 Task: For heading Arial black with underline.  font size for heading18,  'Change the font style of data to'Calibri.  and font size to 9,  Change the alignment of both headline & data to Align center.  In the sheet  analysisSalesGrowth
Action: Mouse moved to (170, 164)
Screenshot: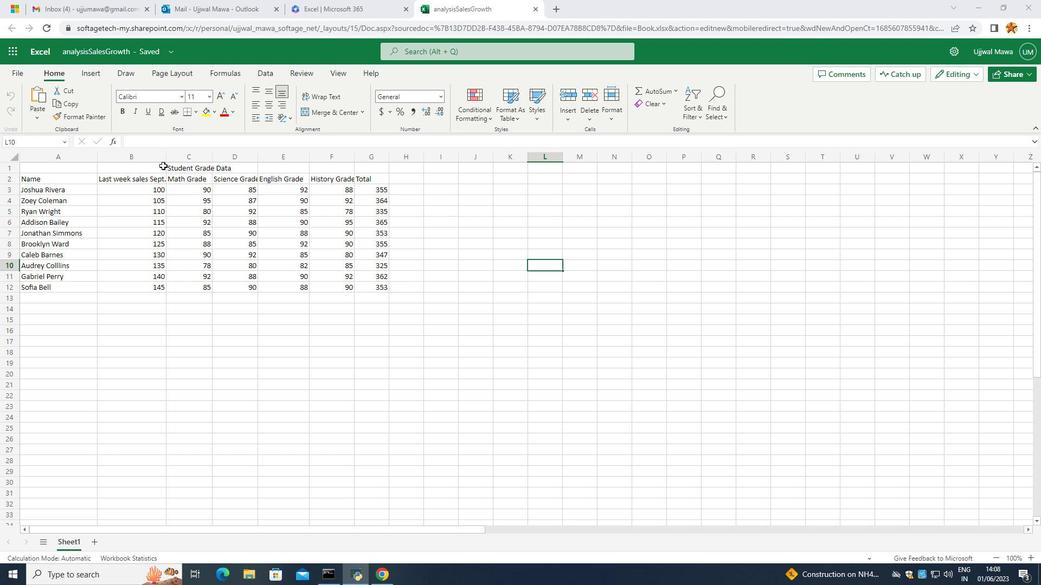 
Action: Mouse pressed left at (170, 164)
Screenshot: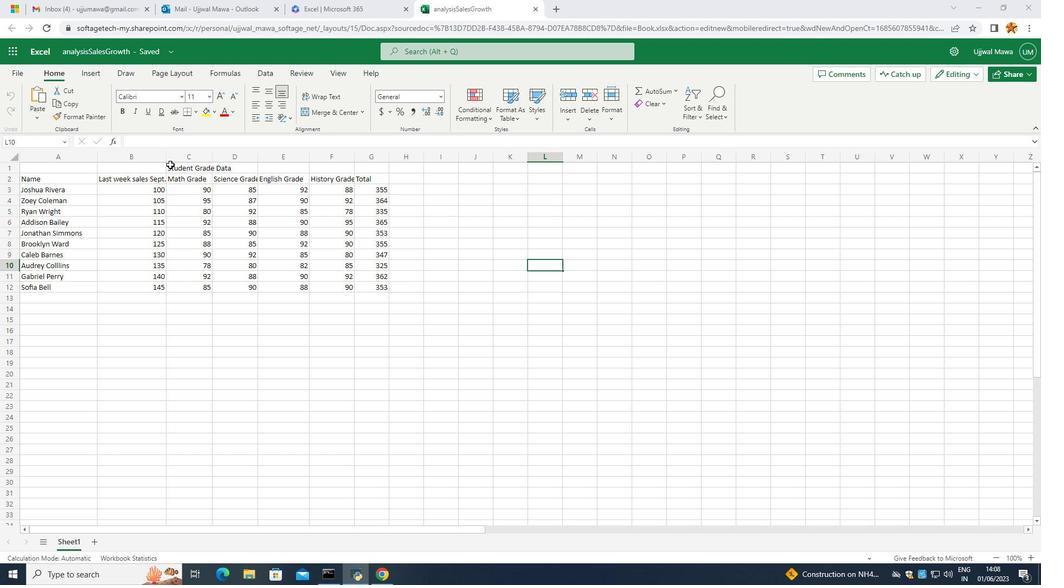 
Action: Mouse moved to (184, 92)
Screenshot: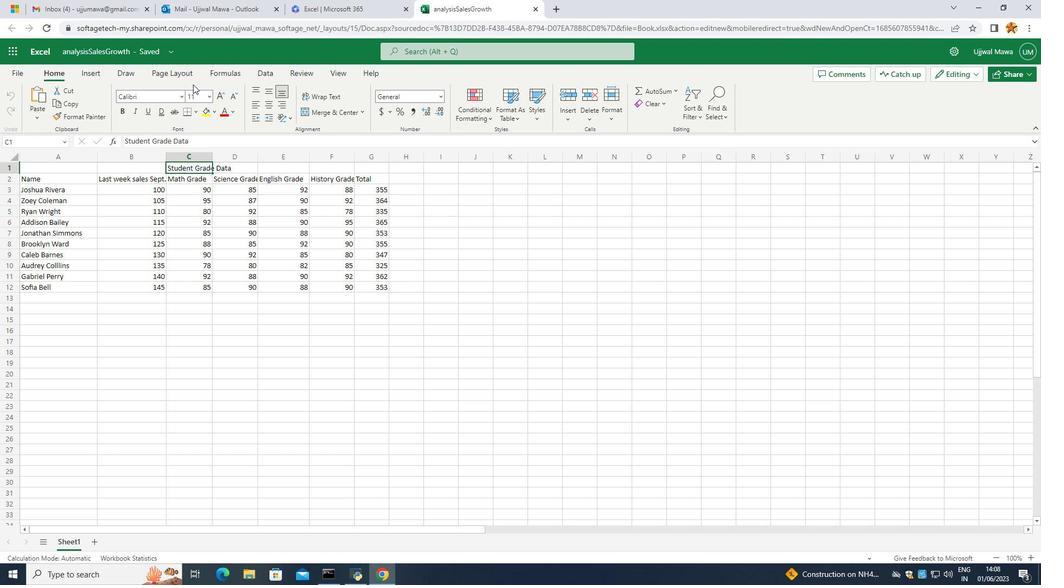 
Action: Mouse pressed left at (184, 92)
Screenshot: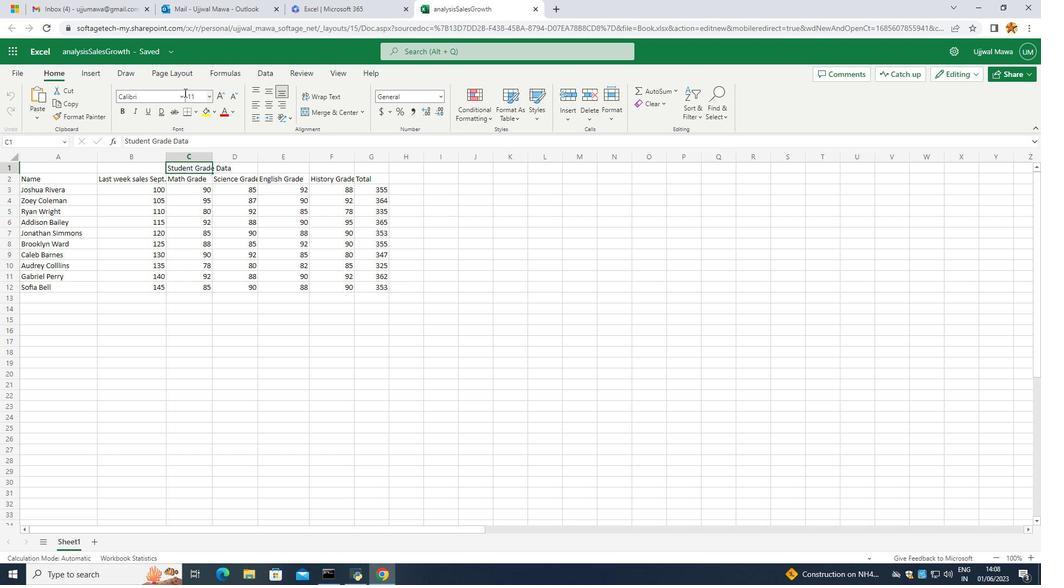 
Action: Mouse moved to (181, 94)
Screenshot: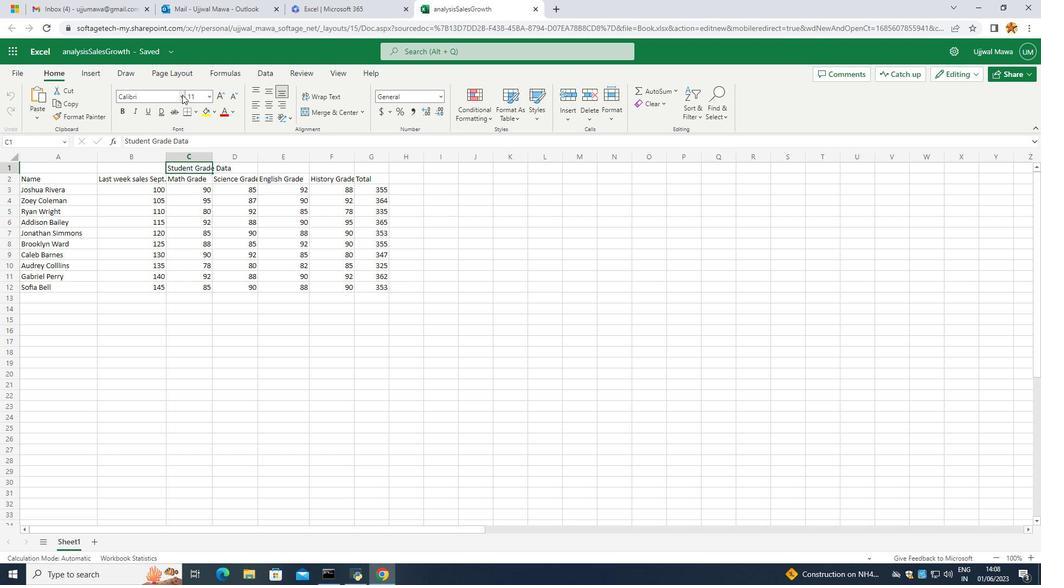 
Action: Mouse pressed left at (181, 94)
Screenshot: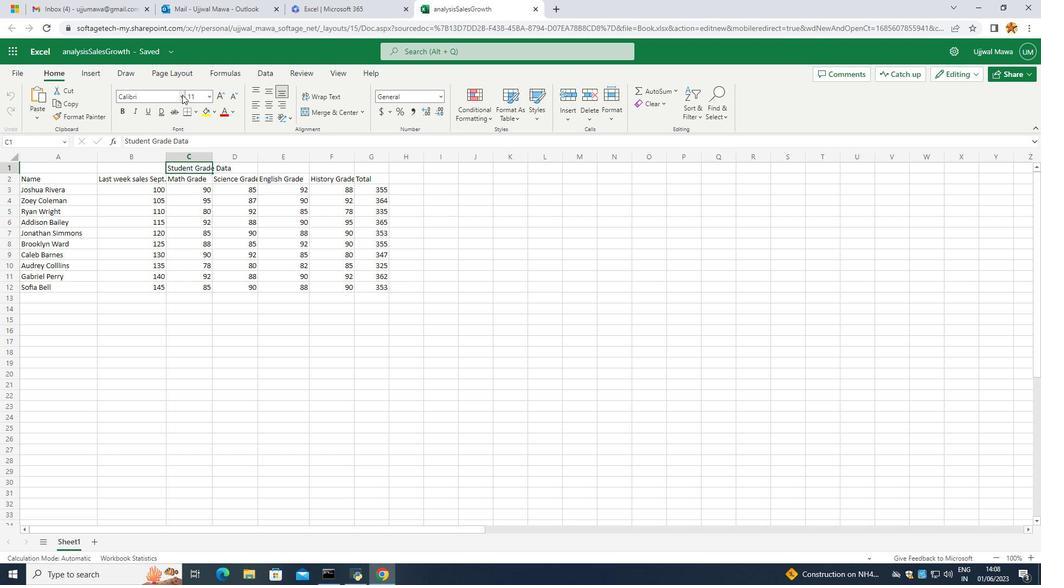 
Action: Mouse moved to (128, 123)
Screenshot: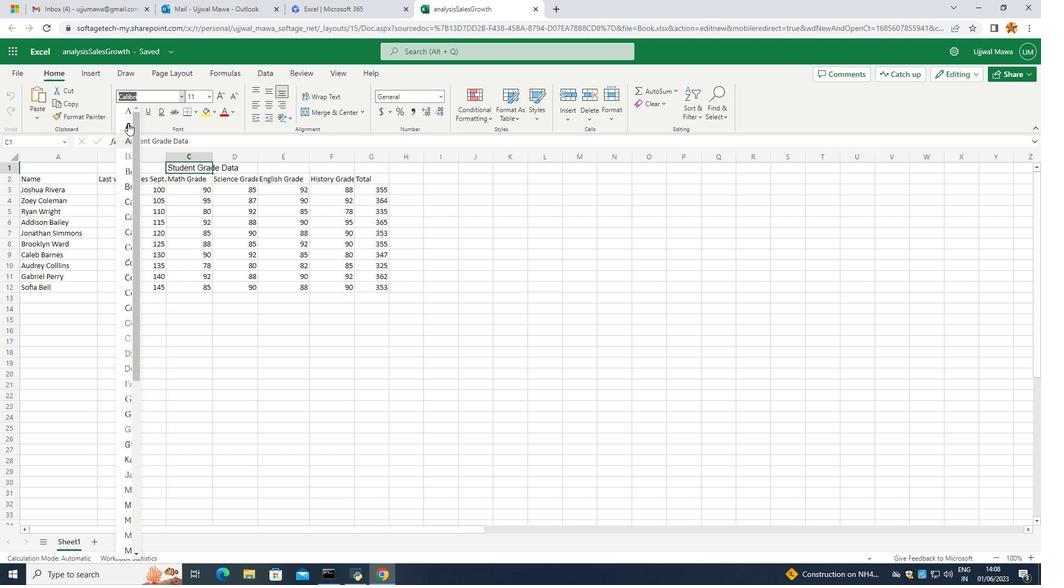 
Action: Mouse pressed left at (128, 123)
Screenshot: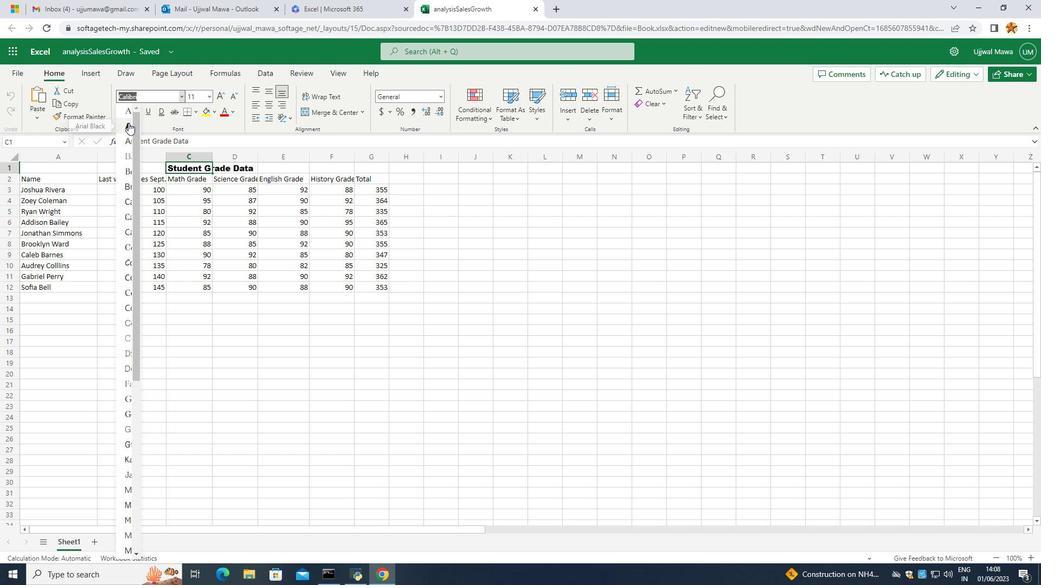
Action: Mouse moved to (138, 110)
Screenshot: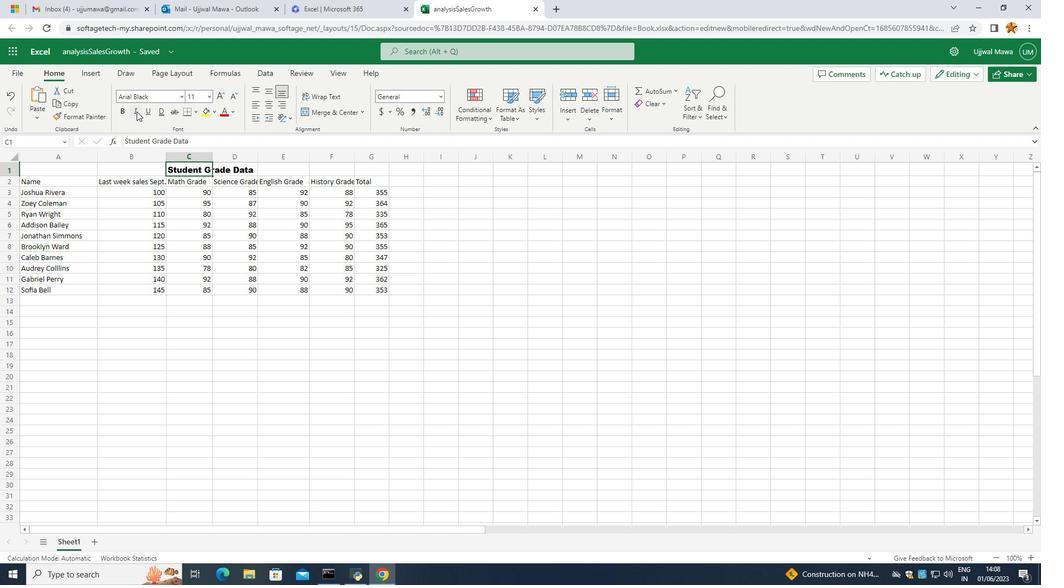 
Action: Mouse pressed left at (138, 110)
Screenshot: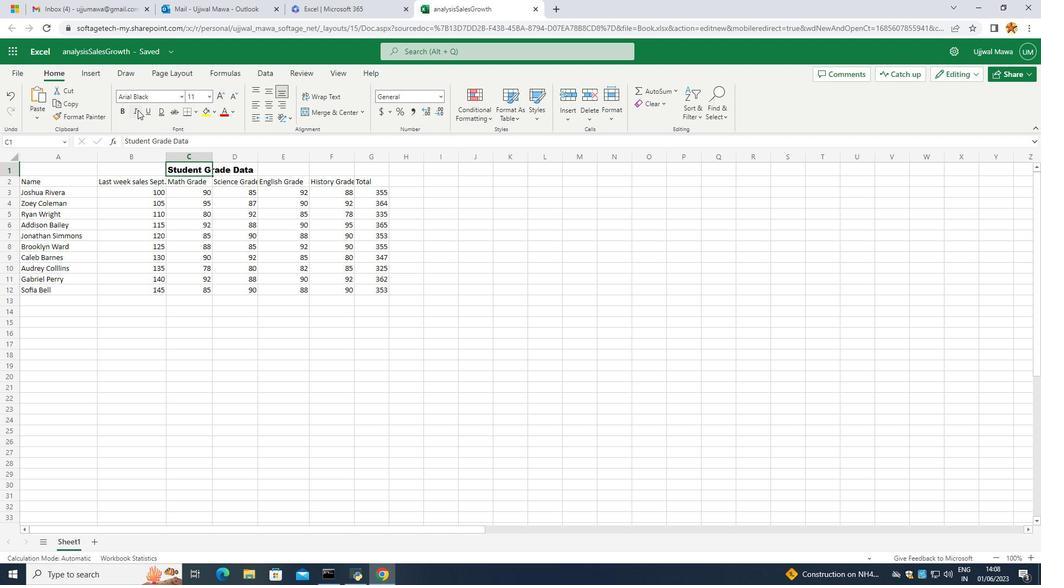 
Action: Mouse moved to (143, 108)
Screenshot: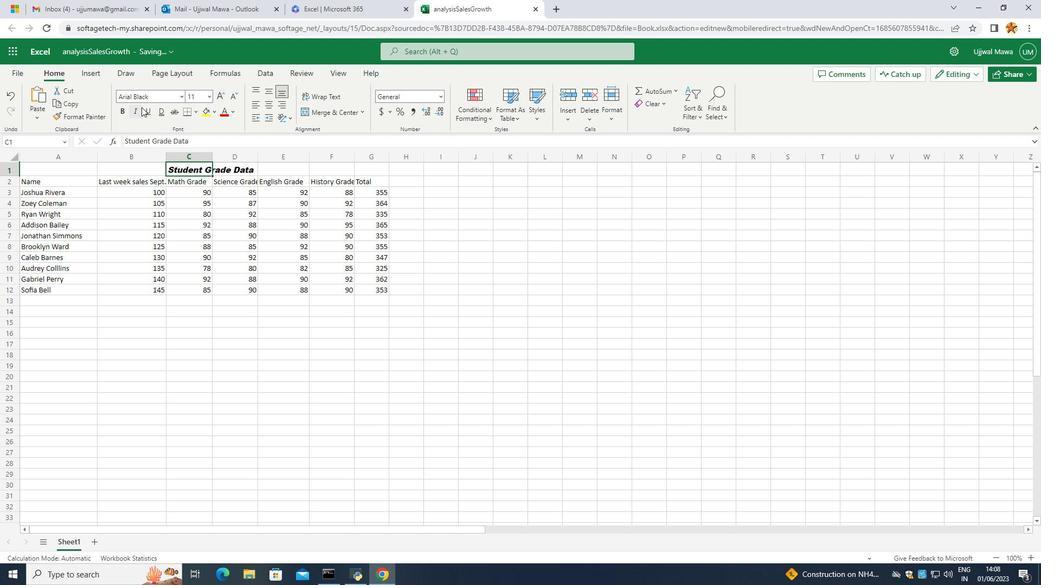 
Action: Mouse pressed left at (143, 108)
Screenshot: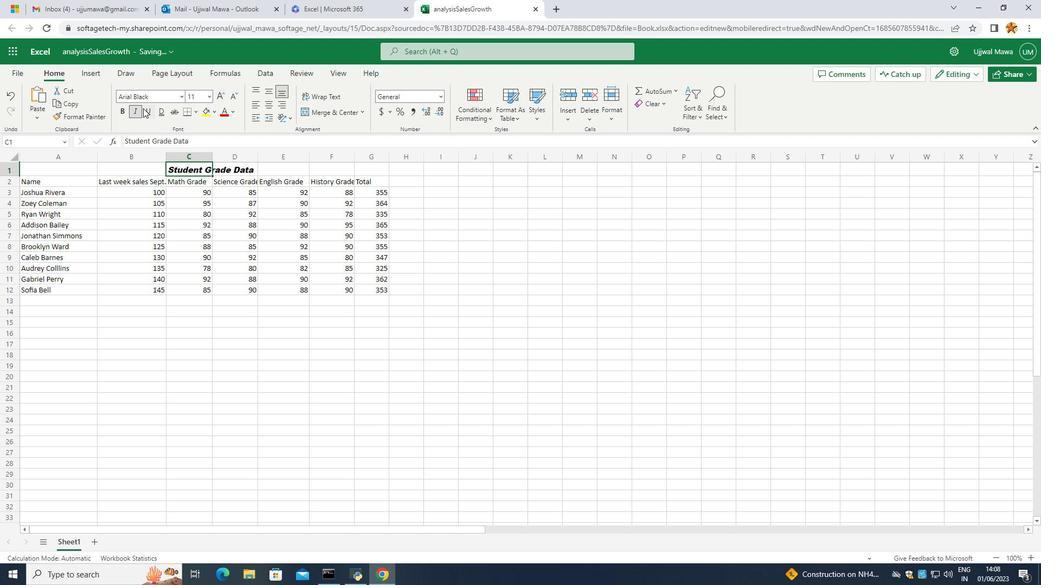 
Action: Mouse moved to (128, 110)
Screenshot: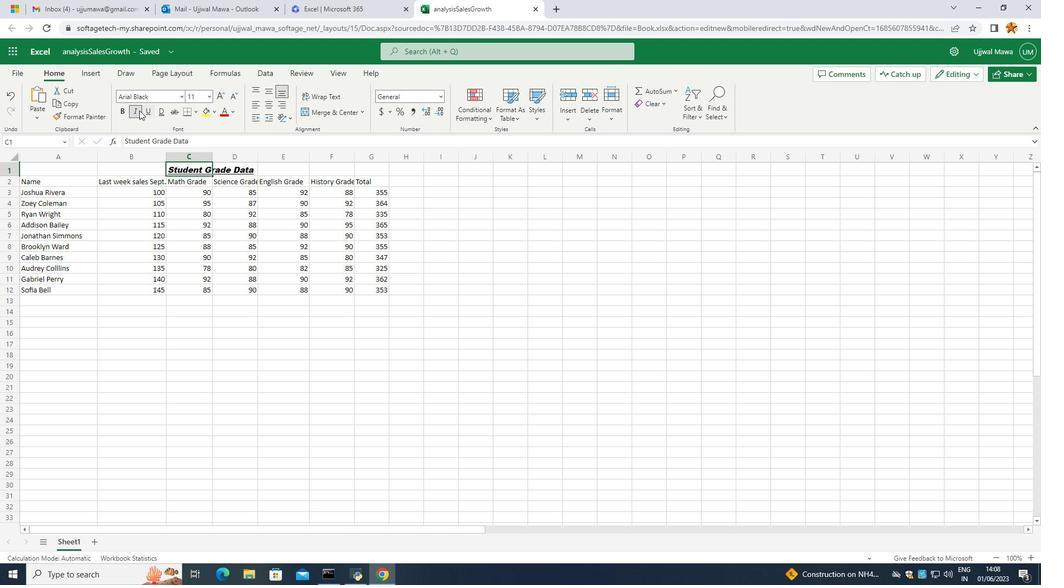 
Action: Mouse pressed left at (128, 110)
Screenshot: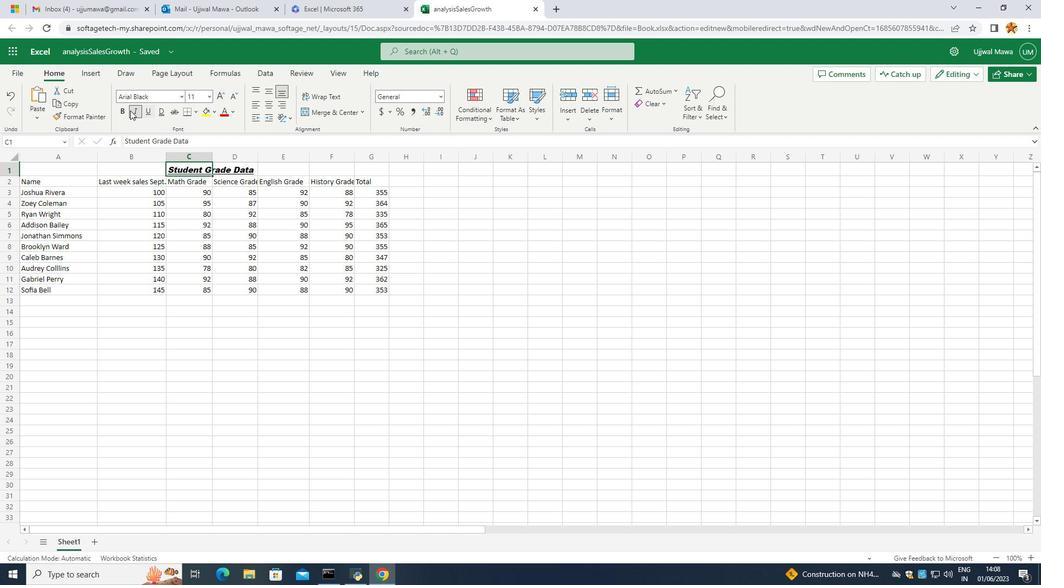 
Action: Mouse moved to (31, 183)
Screenshot: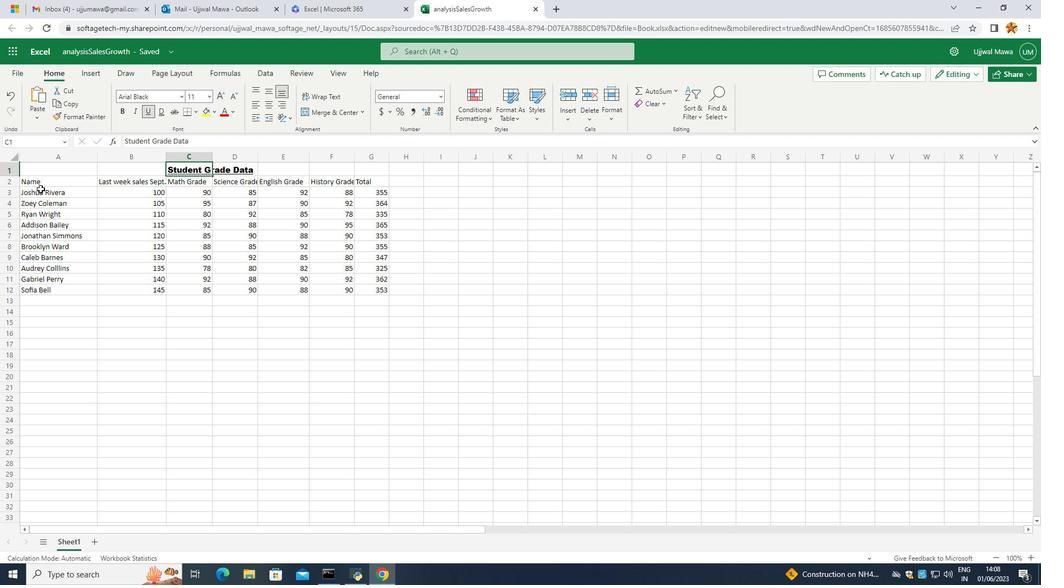
Action: Mouse pressed left at (31, 183)
Screenshot: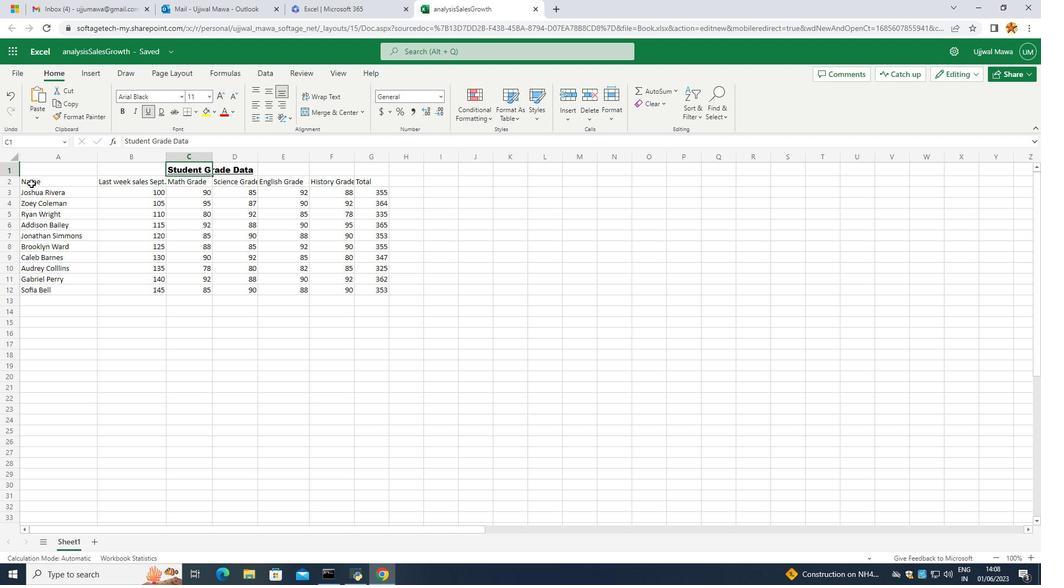 
Action: Mouse moved to (174, 173)
Screenshot: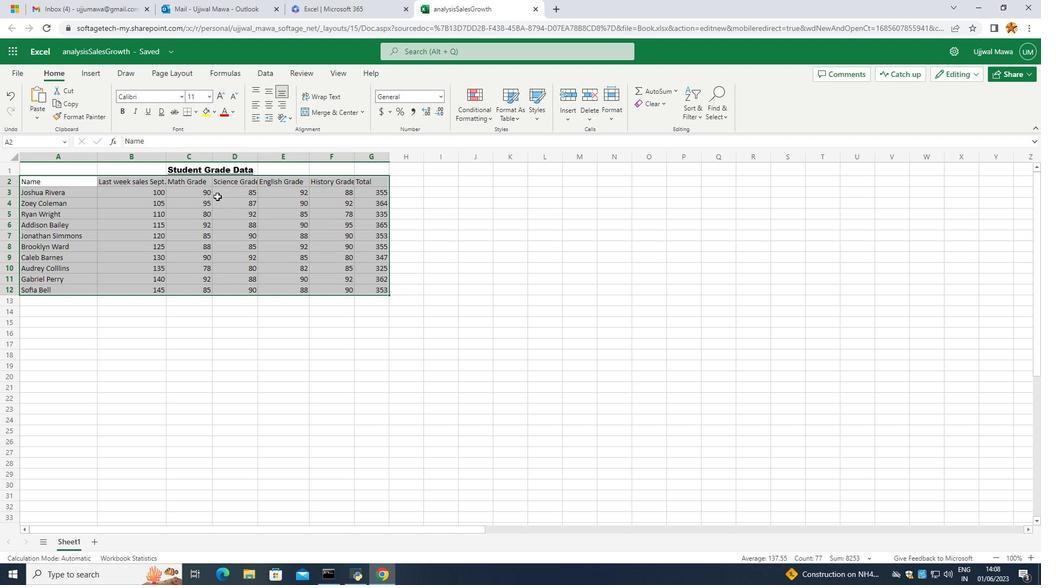 
Action: Mouse pressed left at (174, 173)
Screenshot: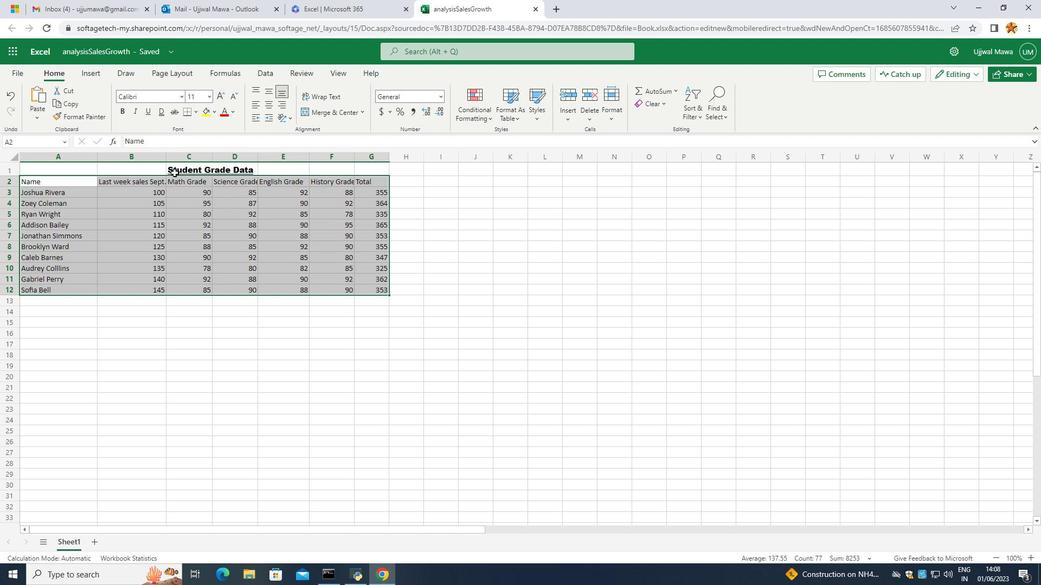 
Action: Mouse moved to (222, 91)
Screenshot: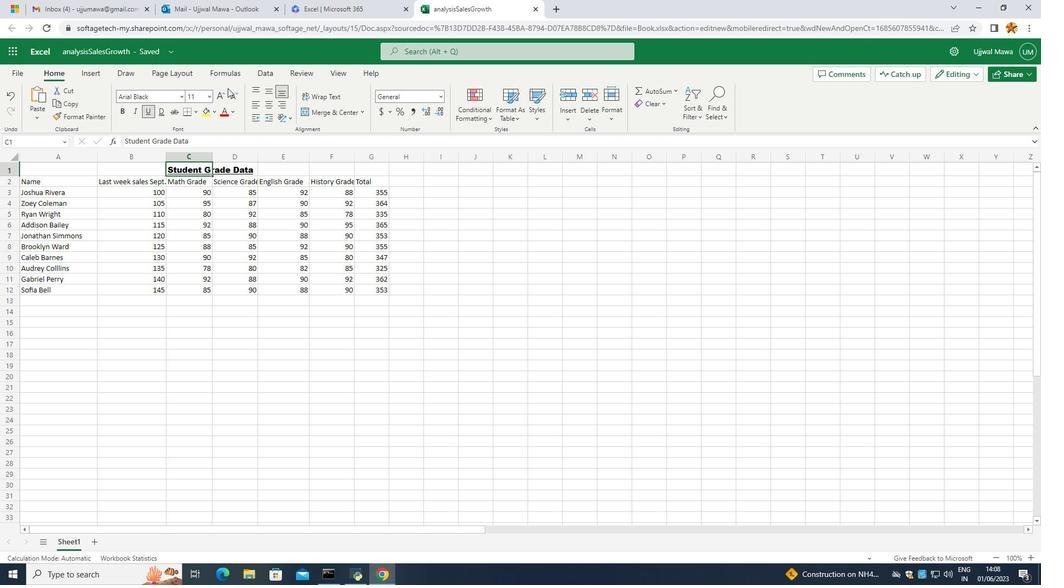
Action: Mouse pressed left at (222, 91)
Screenshot: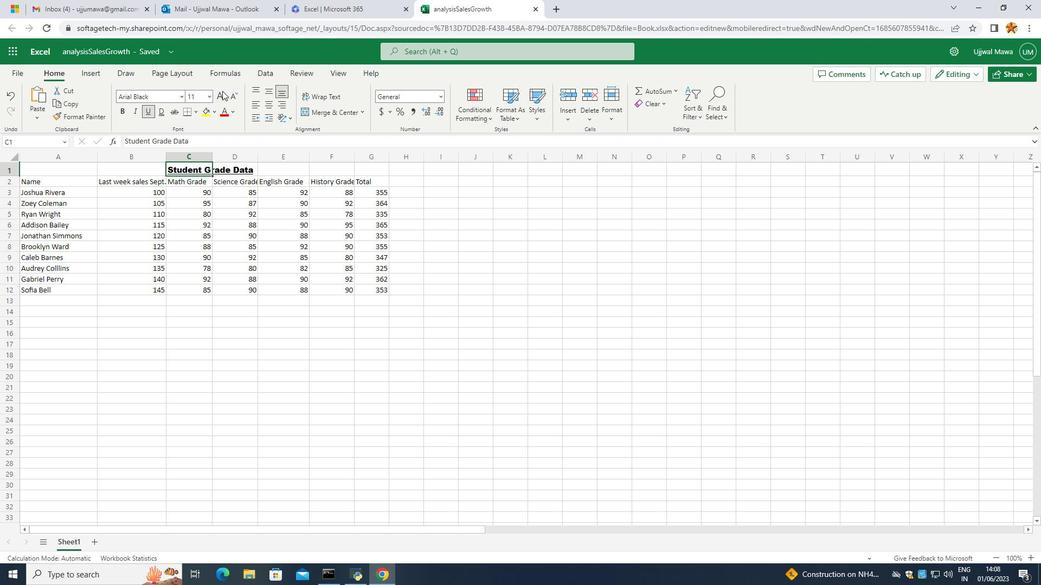 
Action: Mouse pressed left at (222, 91)
Screenshot: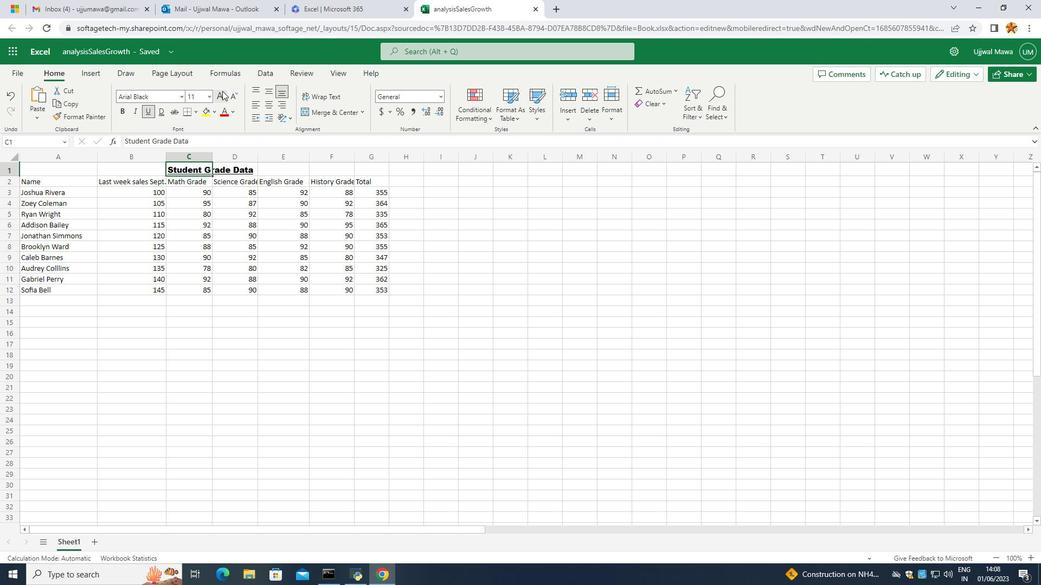 
Action: Mouse pressed left at (222, 91)
Screenshot: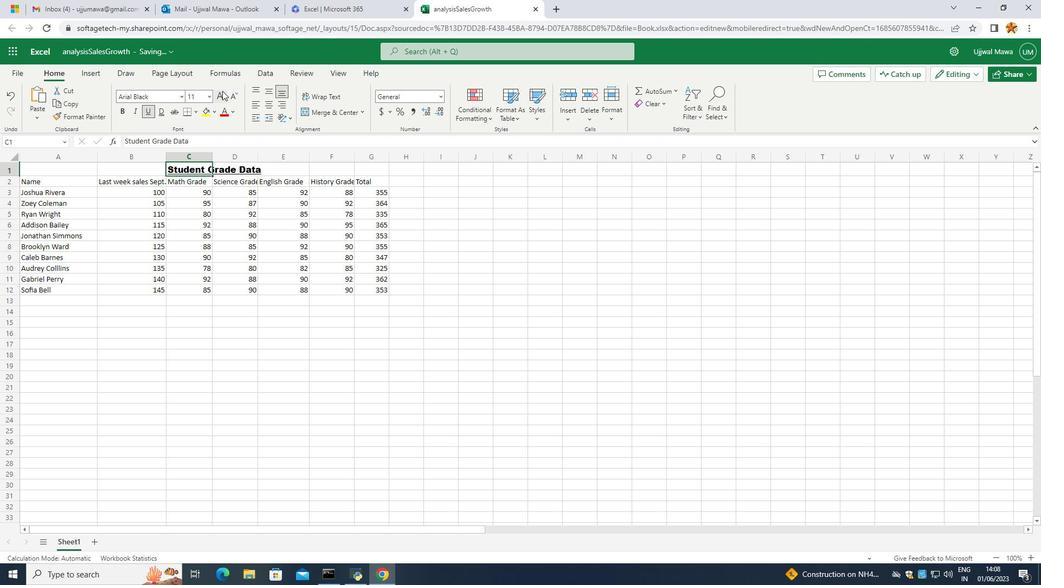 
Action: Mouse pressed left at (222, 91)
Screenshot: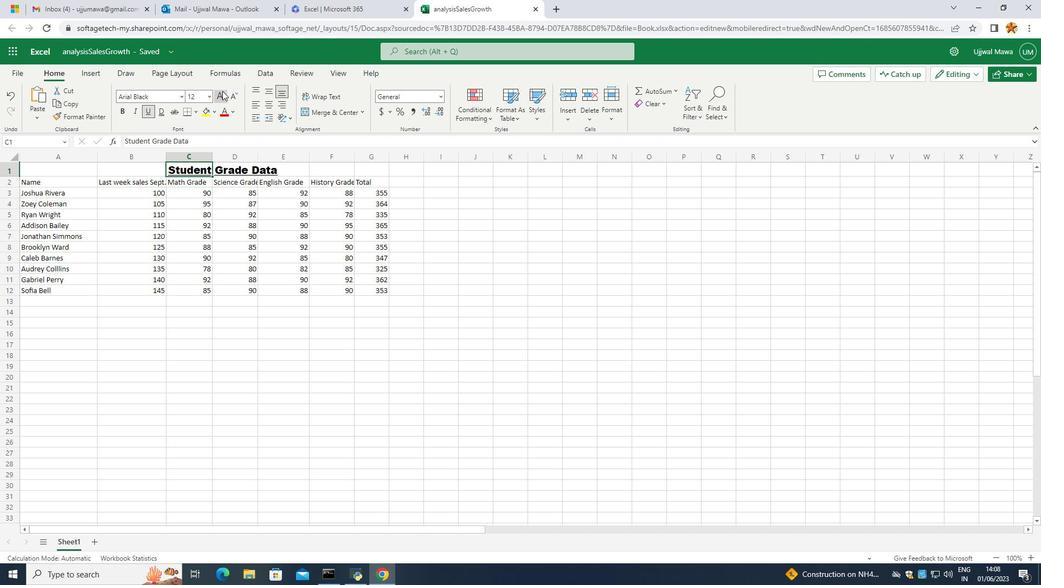 
Action: Mouse pressed left at (222, 91)
Screenshot: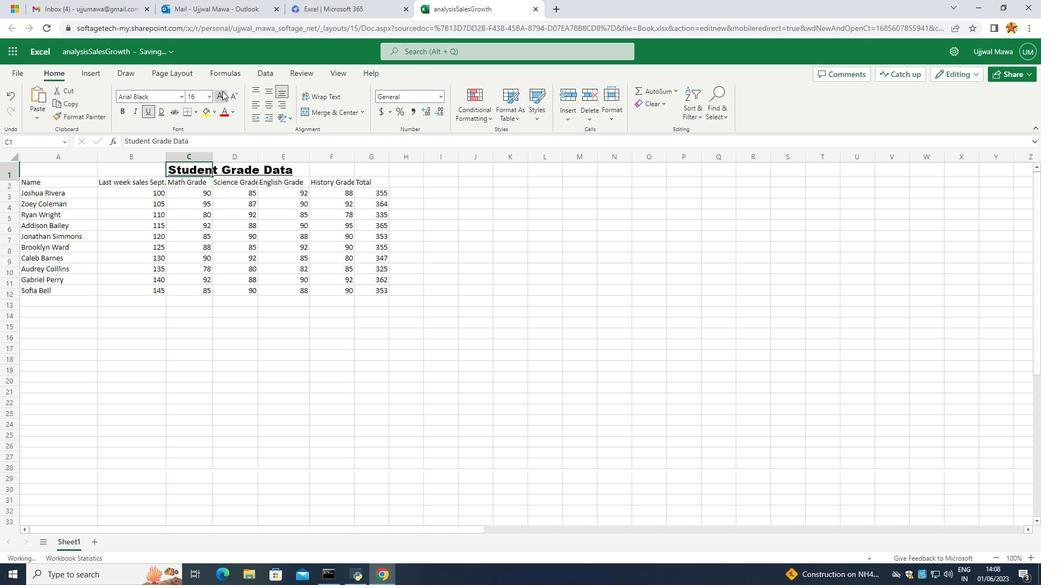 
Action: Mouse moved to (226, 94)
Screenshot: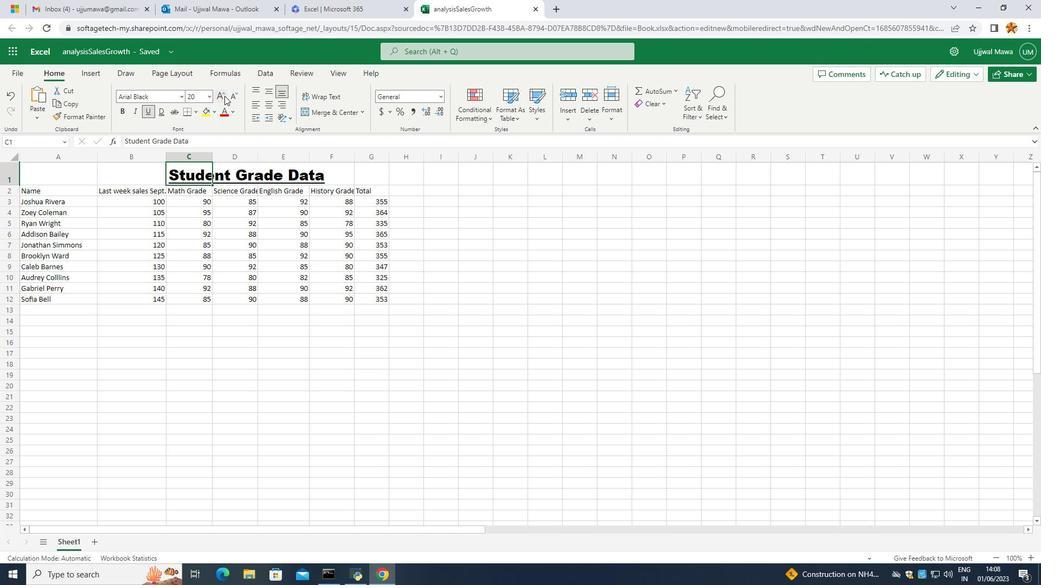 
Action: Mouse pressed left at (226, 94)
Screenshot: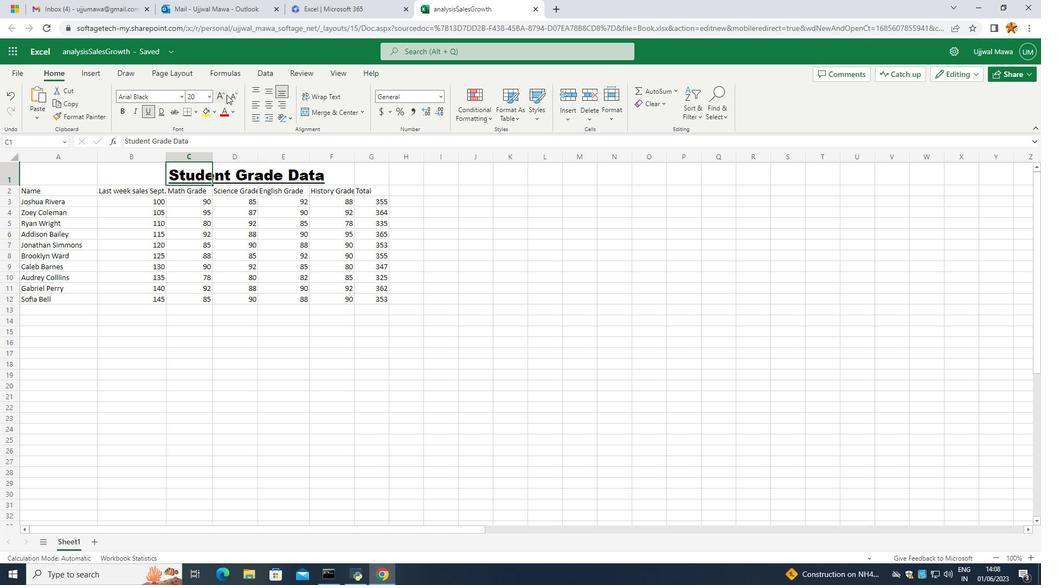 
Action: Mouse moved to (156, 246)
Screenshot: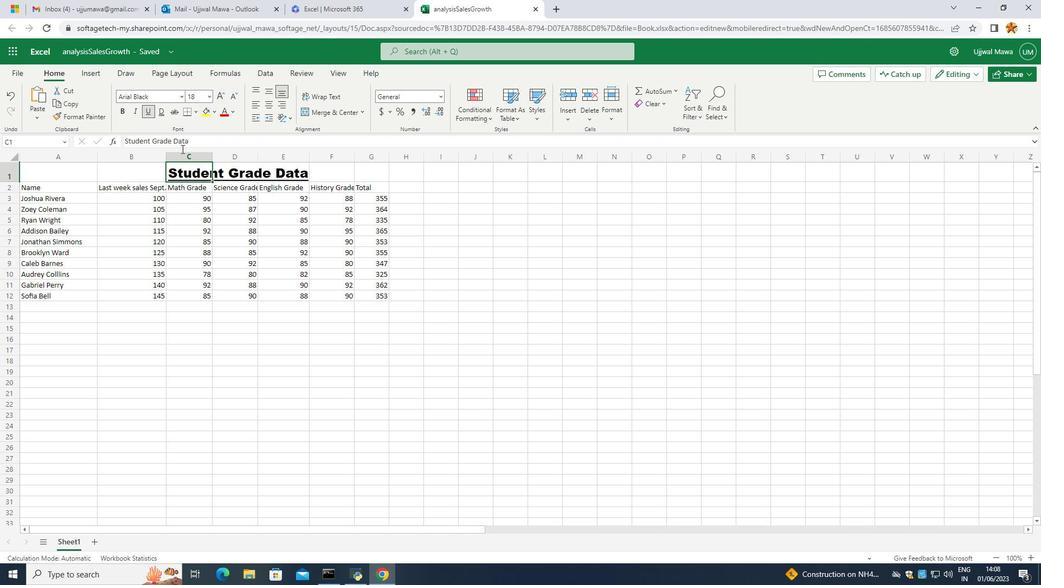 
Action: Mouse pressed left at (156, 246)
Screenshot: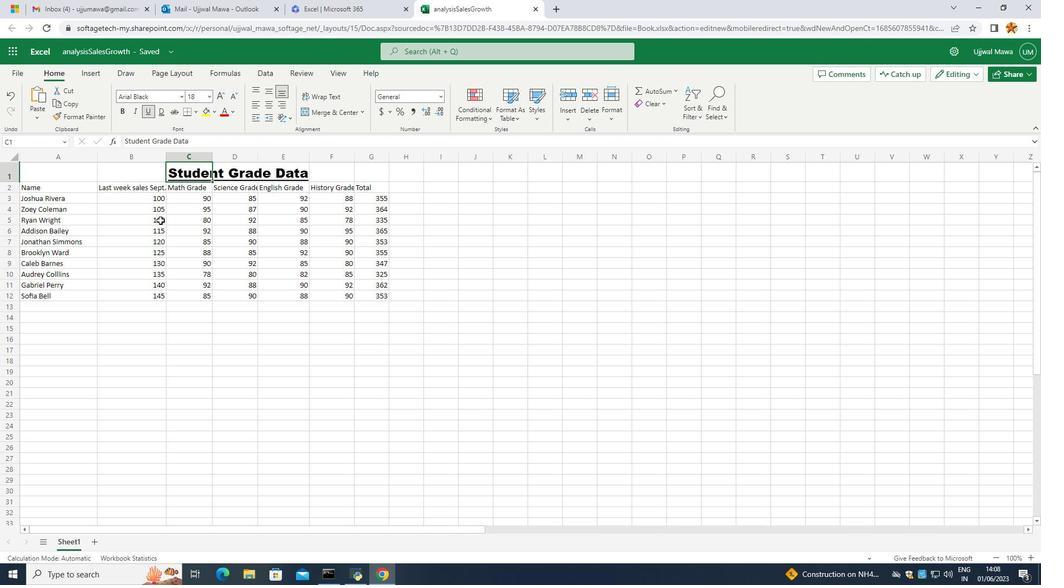 
Action: Mouse moved to (53, 188)
Screenshot: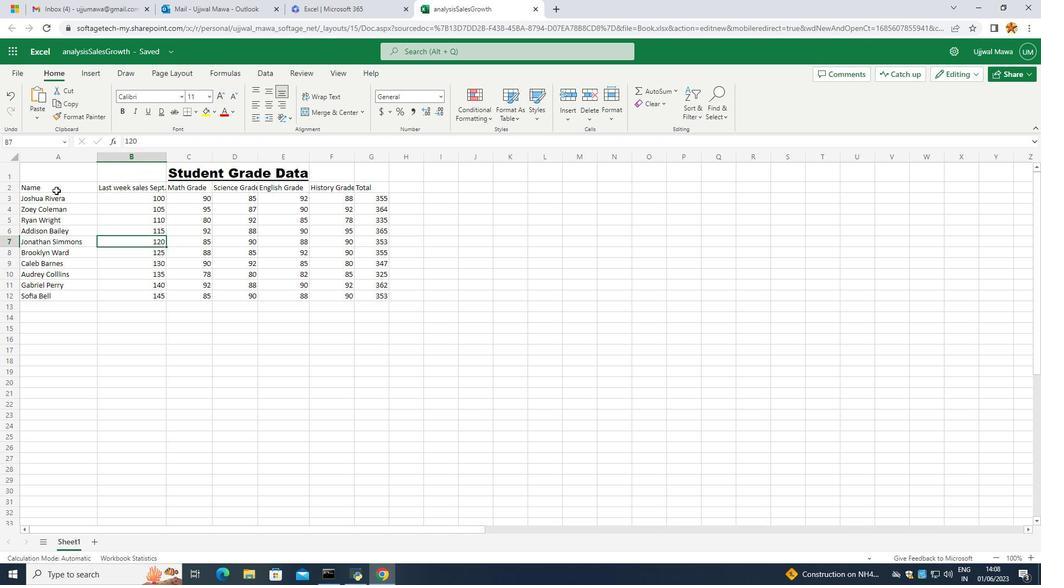 
Action: Mouse pressed left at (53, 188)
Screenshot: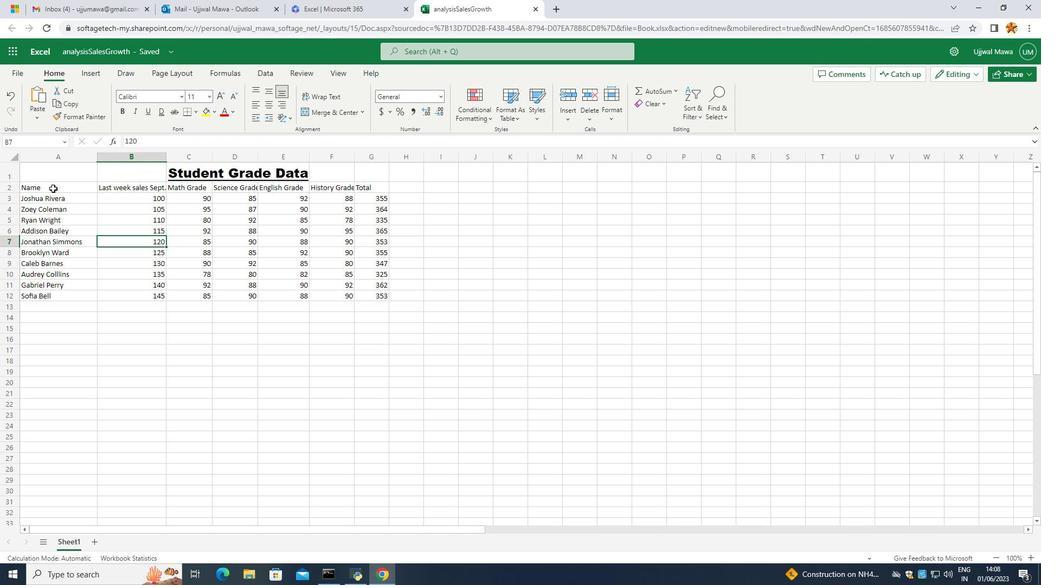 
Action: Mouse moved to (238, 98)
Screenshot: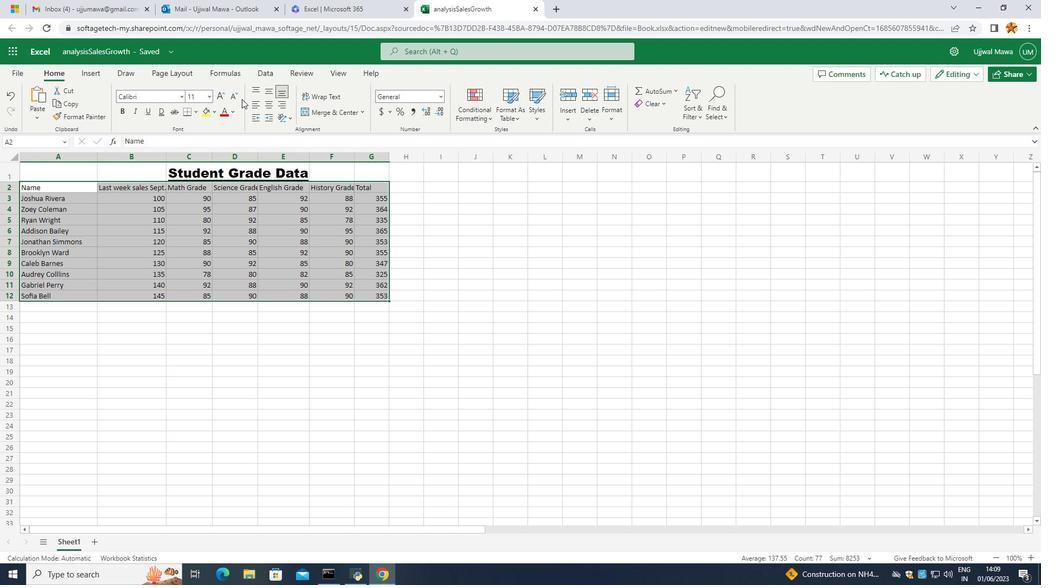 
Action: Mouse pressed left at (238, 98)
Screenshot: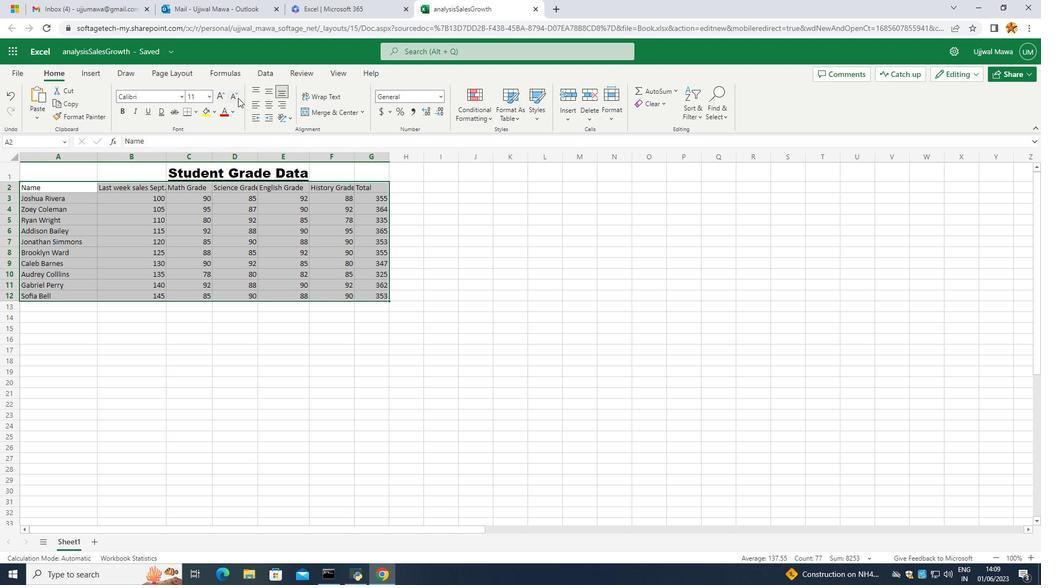 
Action: Mouse pressed left at (238, 98)
Screenshot: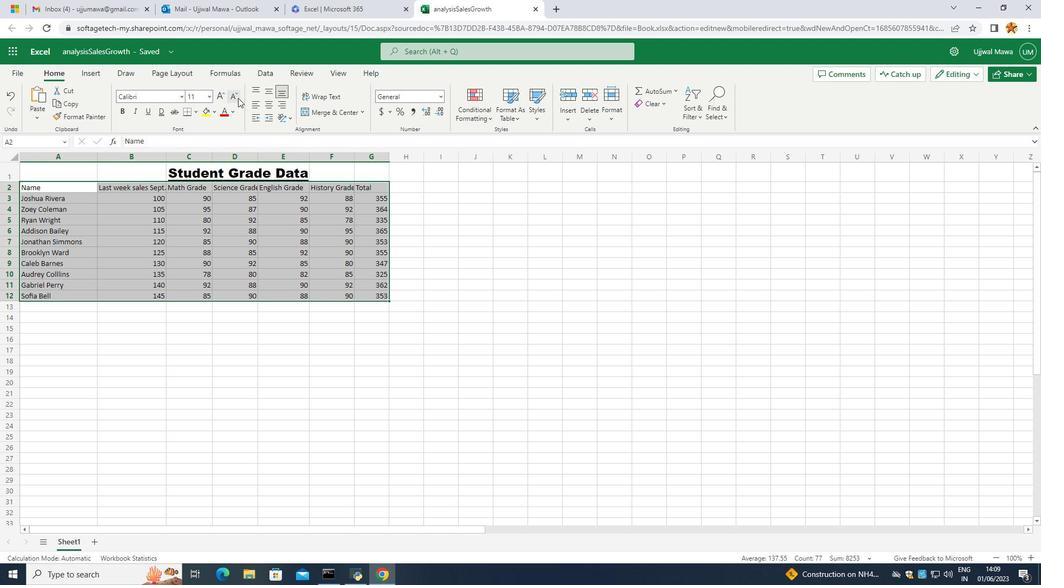 
Action: Mouse moved to (170, 309)
Screenshot: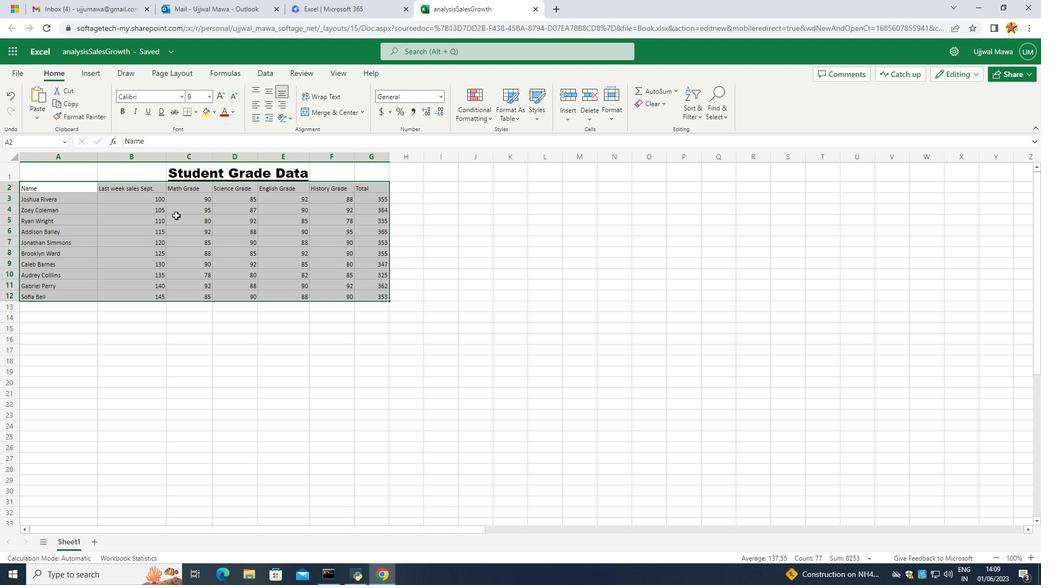 
Action: Mouse pressed left at (170, 309)
Screenshot: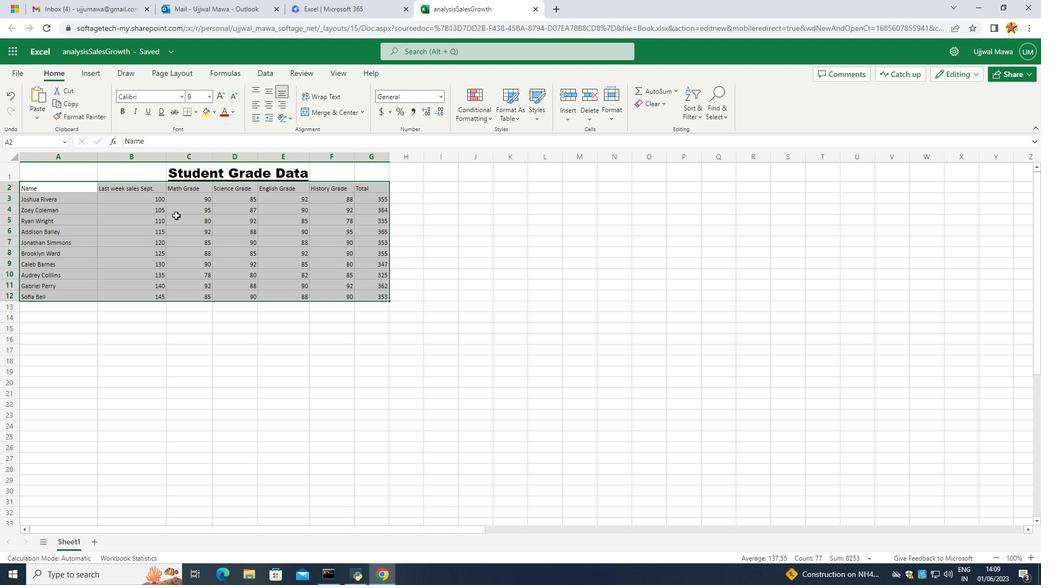 
Action: Mouse moved to (68, 180)
Screenshot: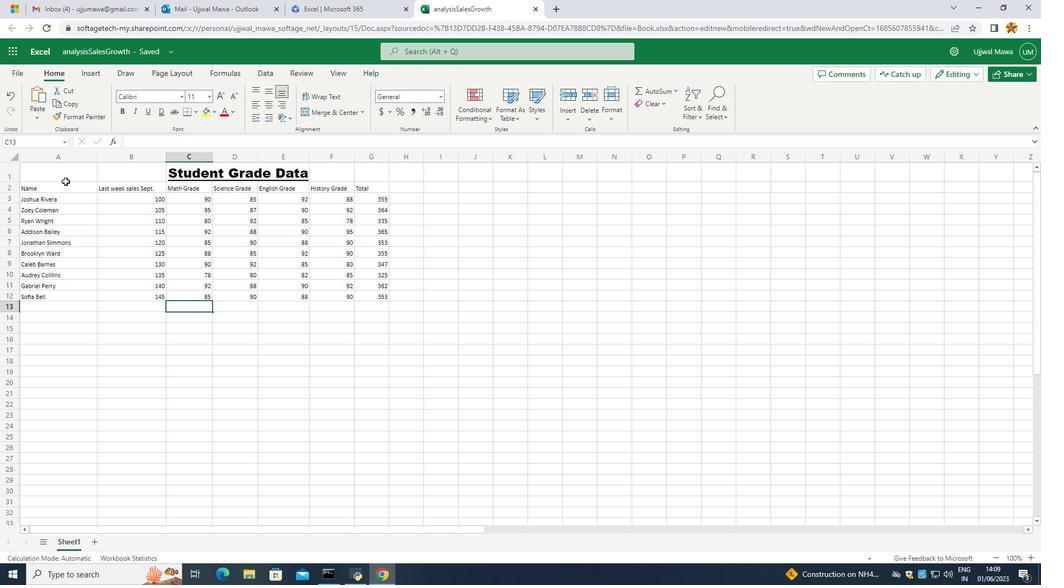 
Action: Mouse pressed left at (68, 180)
Screenshot: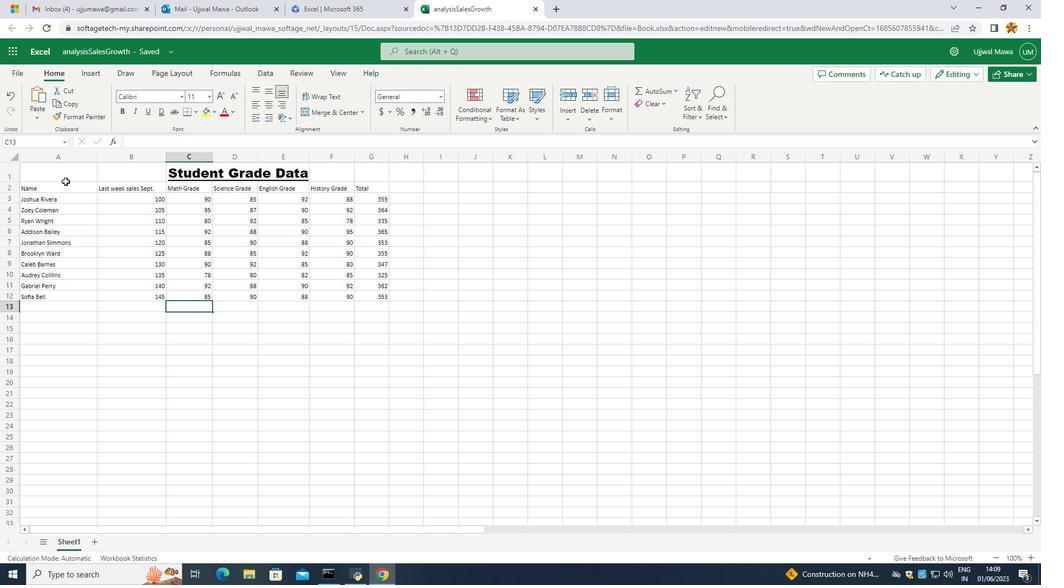 
Action: Mouse moved to (265, 104)
Screenshot: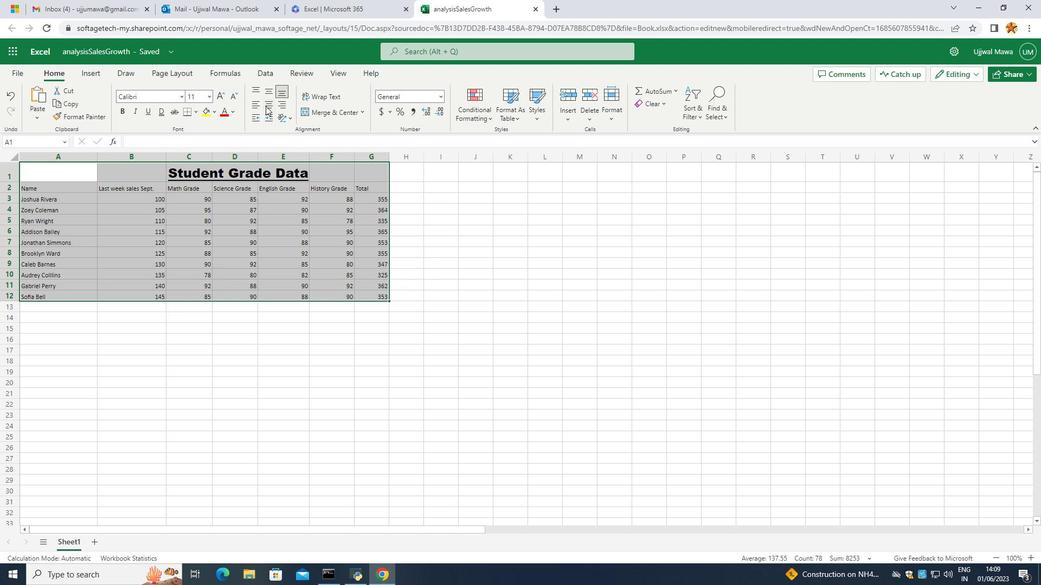 
Action: Mouse pressed left at (265, 104)
Screenshot: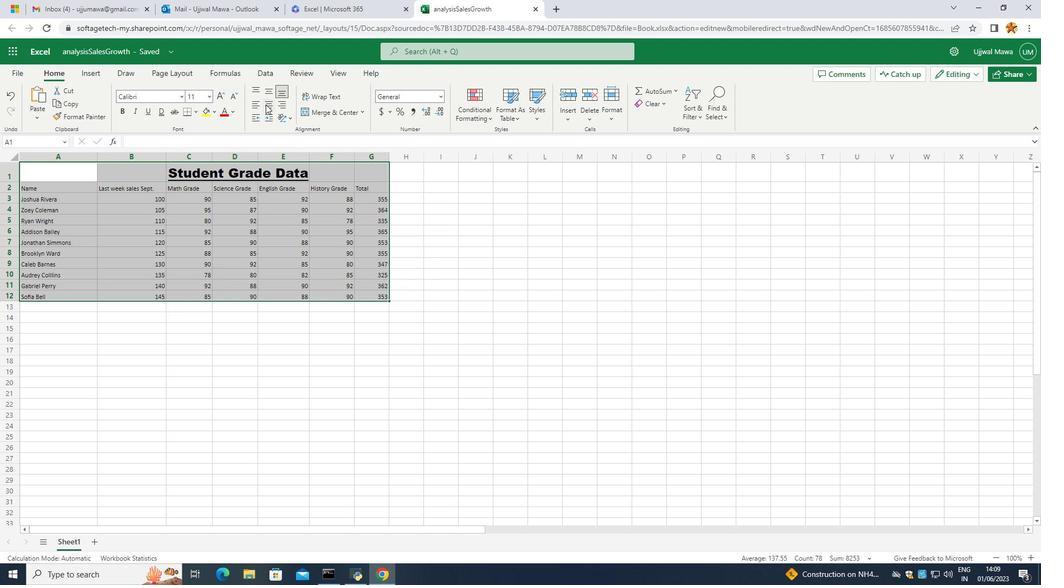 
Action: Mouse moved to (305, 397)
Screenshot: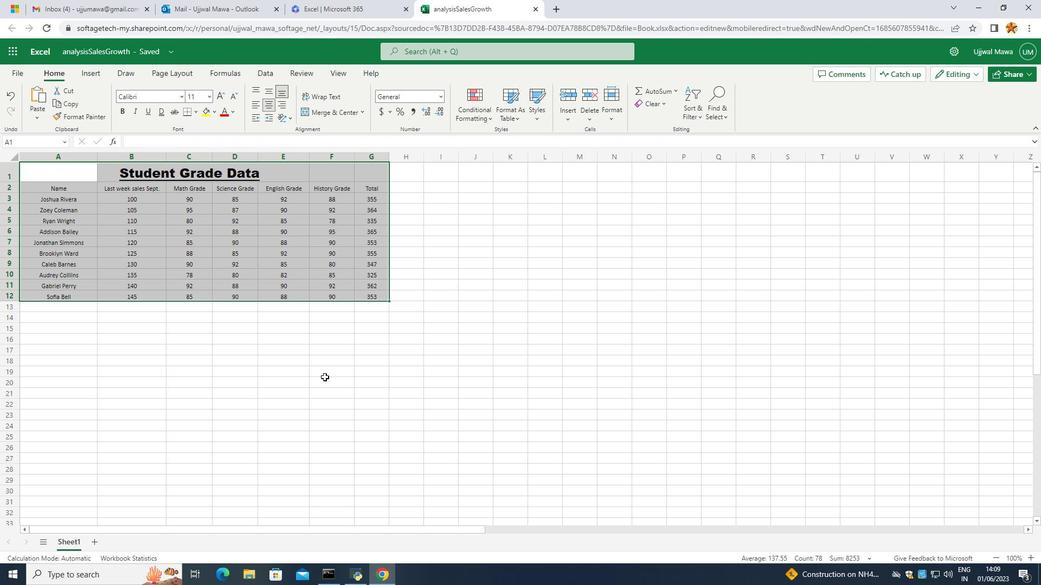 
Action: Mouse pressed left at (305, 397)
Screenshot: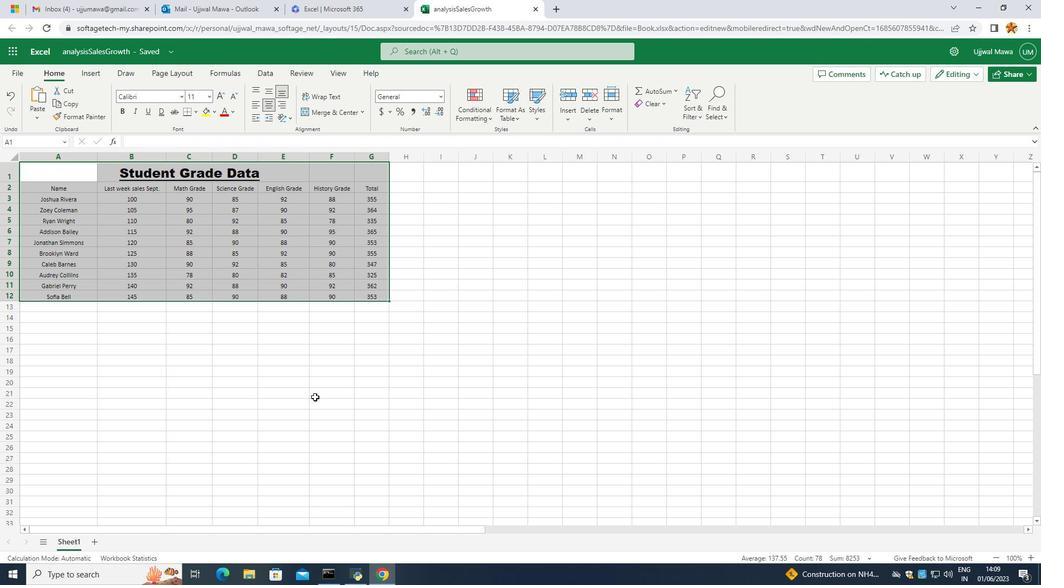 
Action: Mouse moved to (191, 317)
Screenshot: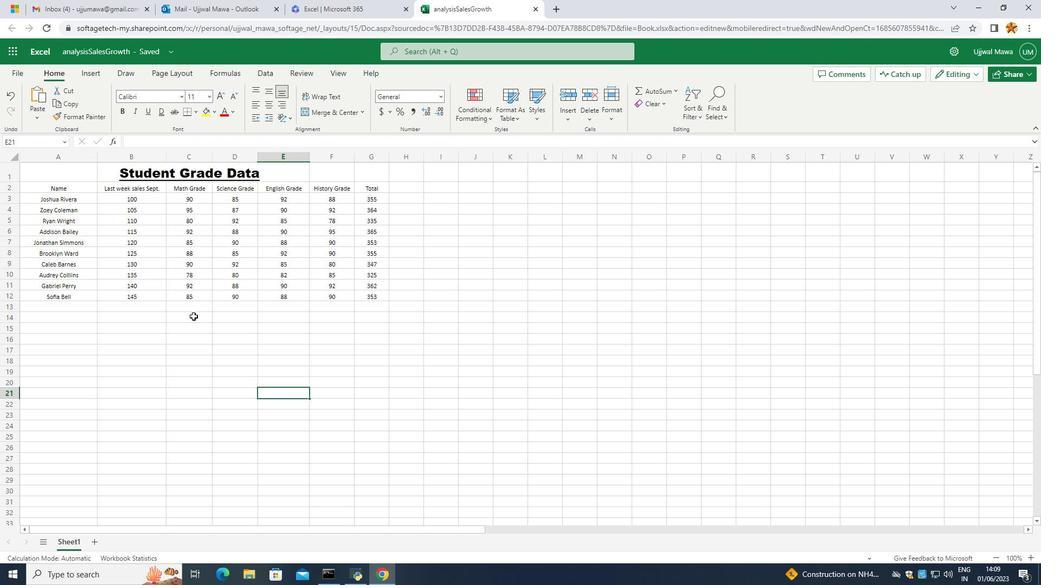 
Action: Mouse pressed left at (191, 317)
Screenshot: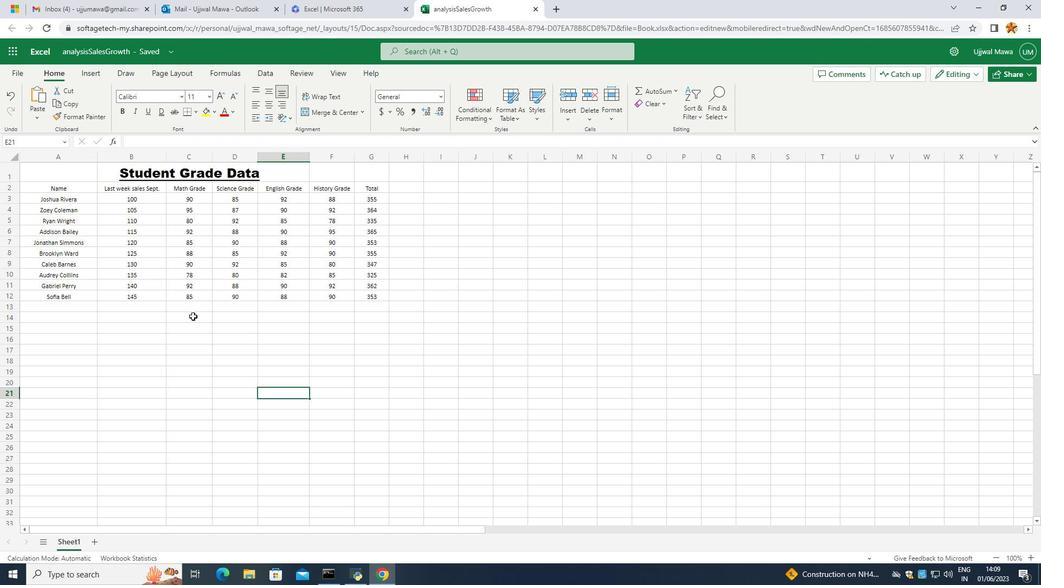 
Action: Mouse moved to (130, 357)
Screenshot: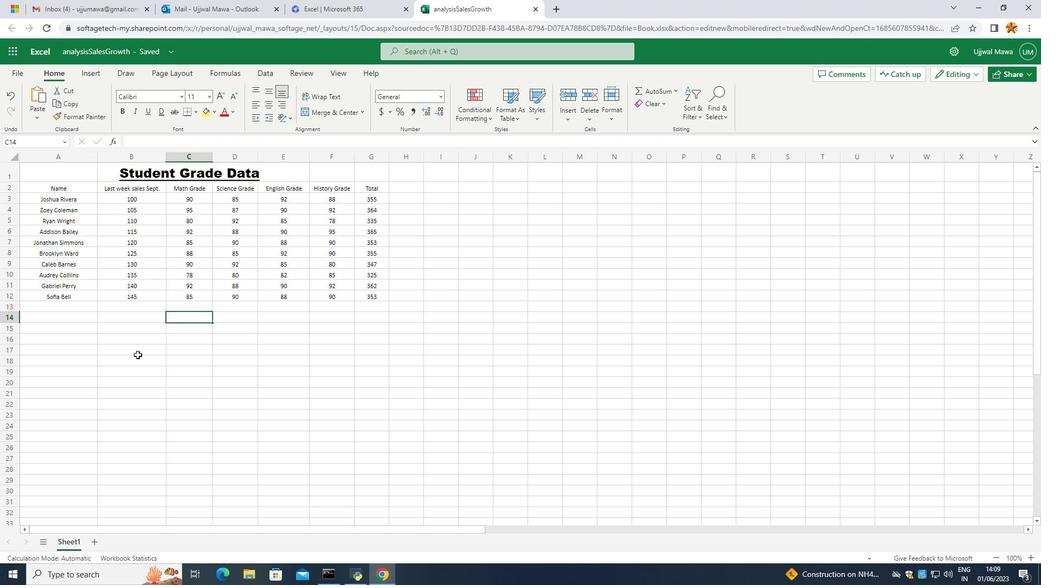 
Action: Mouse pressed left at (130, 357)
Screenshot: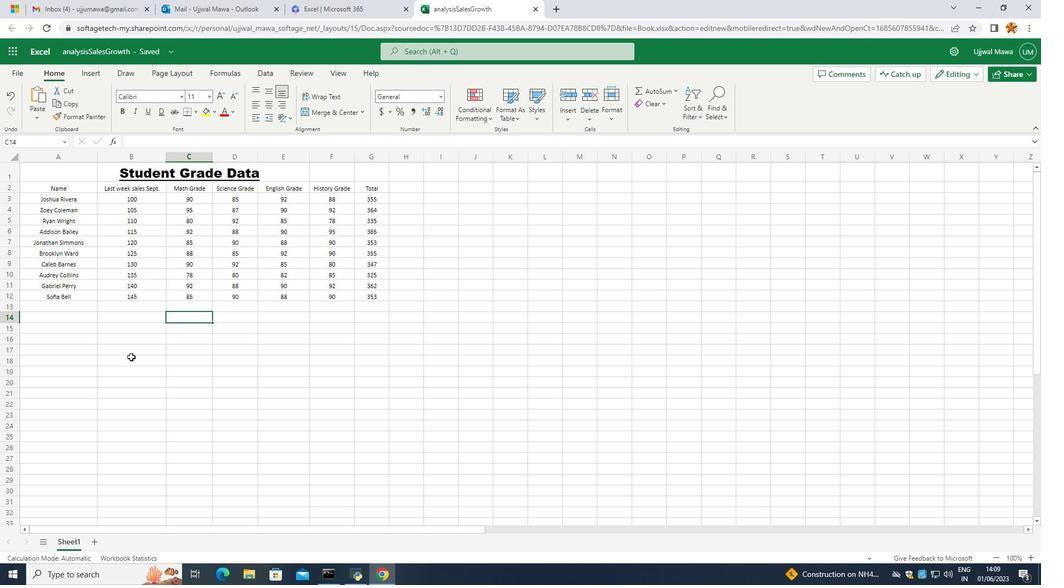 
Action: Mouse moved to (223, 405)
Screenshot: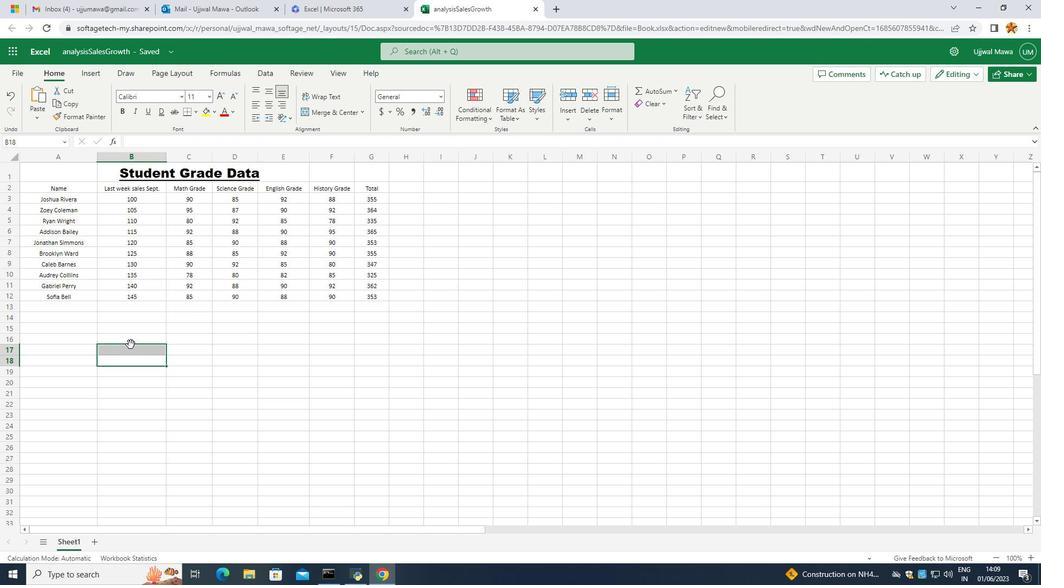 
Action: Mouse pressed left at (223, 405)
Screenshot: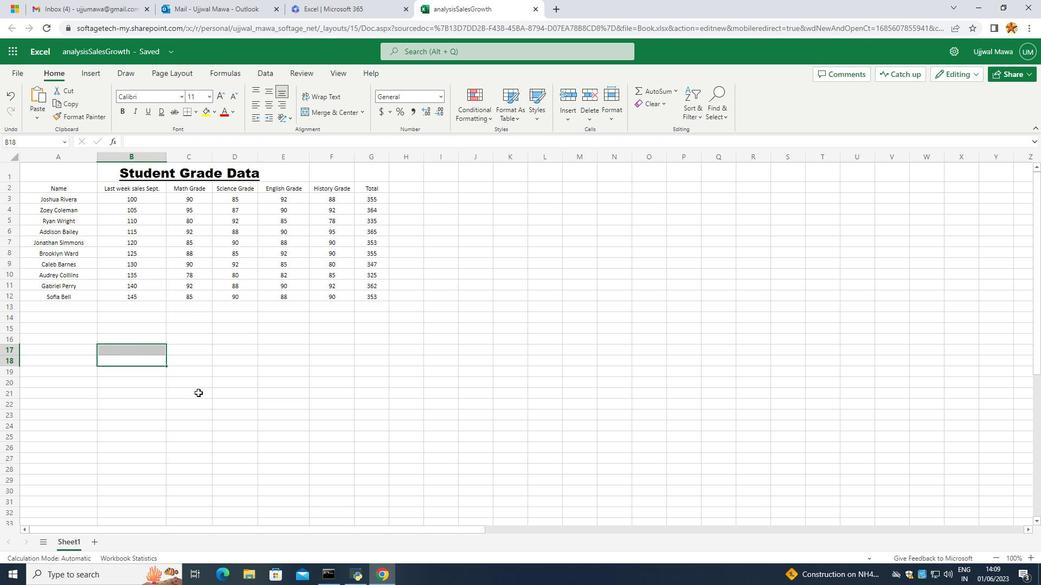 
Action: Mouse moved to (222, 392)
Screenshot: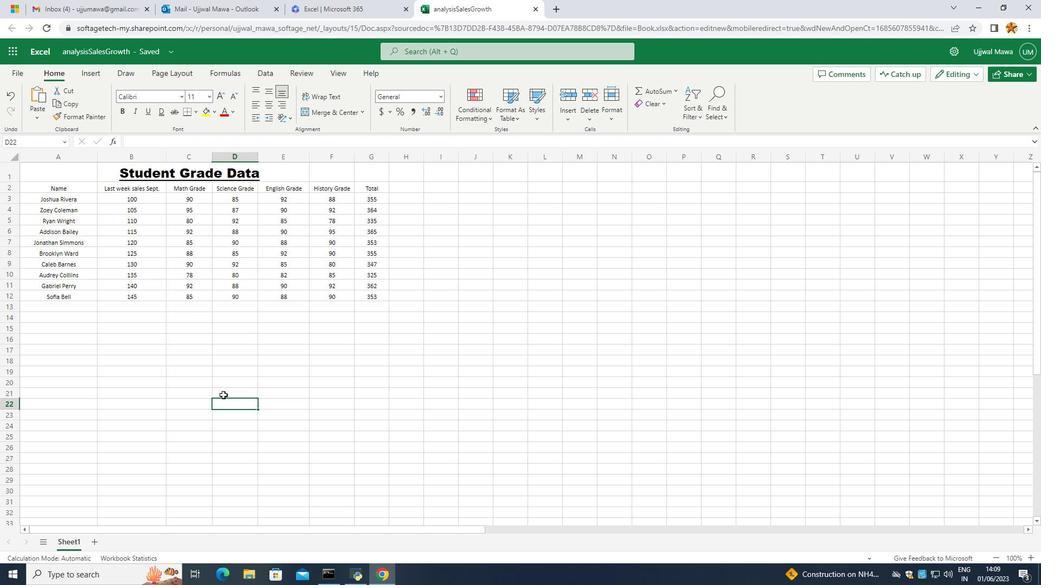 
